 Task: Create List Brand Integration in Board Competitive Intelligence Best Practices to Workspace Backup and Recovery Software. Create List Brand Rollout in Board Social Media Advertising Targeting to Workspace Backup and Recovery Software. Create List Brand Crisis Management in Board Customer Service Self-Service Support Content Creation and Optimization to Workspace Backup and Recovery Software
Action: Mouse moved to (54, 257)
Screenshot: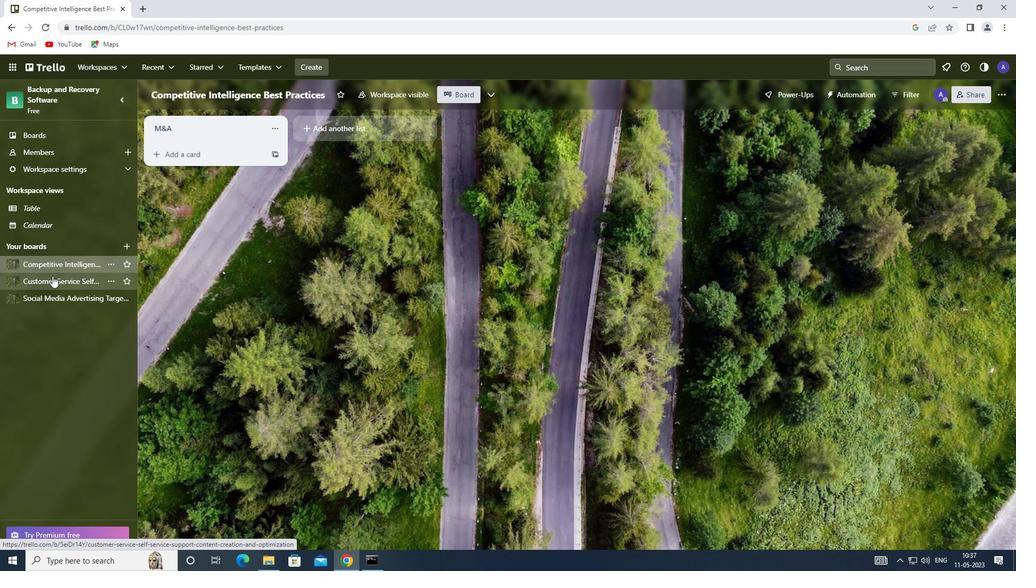 
Action: Mouse pressed left at (54, 257)
Screenshot: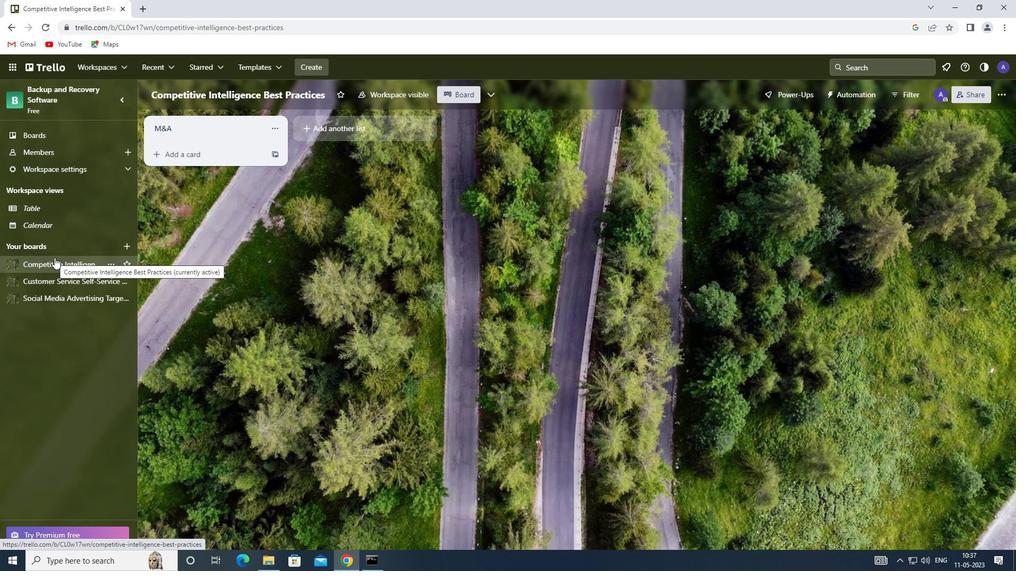
Action: Mouse moved to (327, 126)
Screenshot: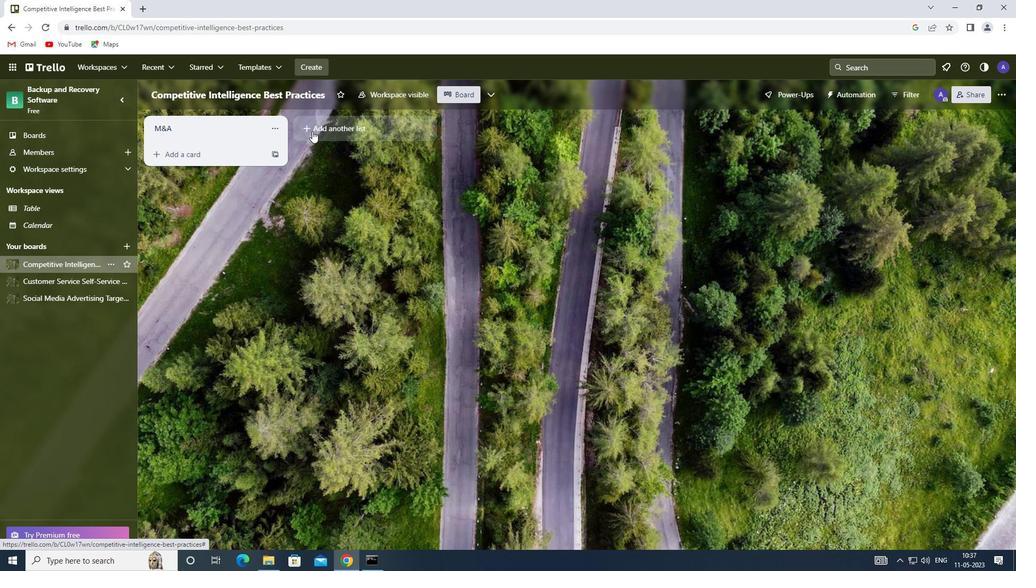 
Action: Mouse pressed left at (327, 126)
Screenshot: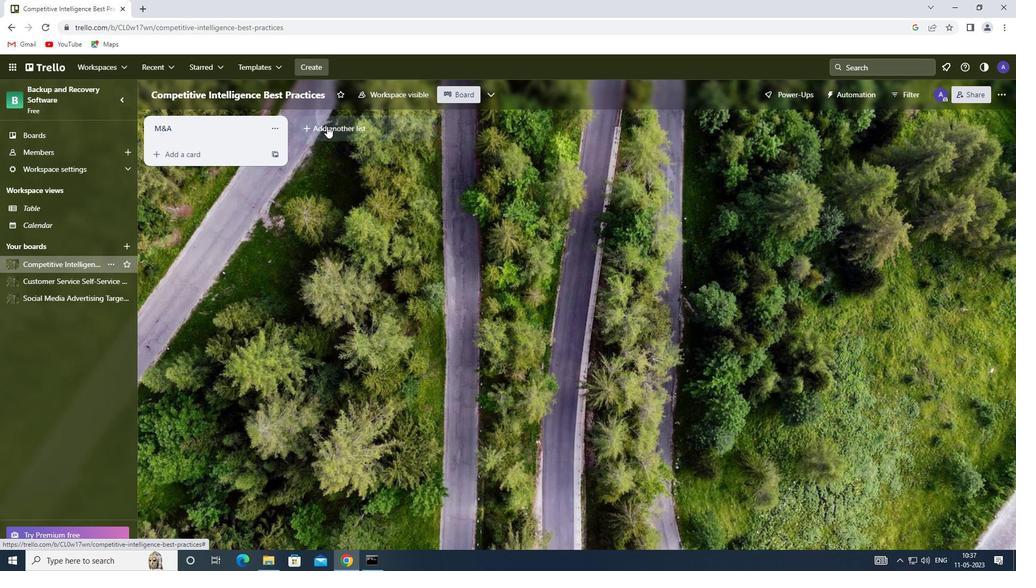 
Action: Mouse moved to (328, 128)
Screenshot: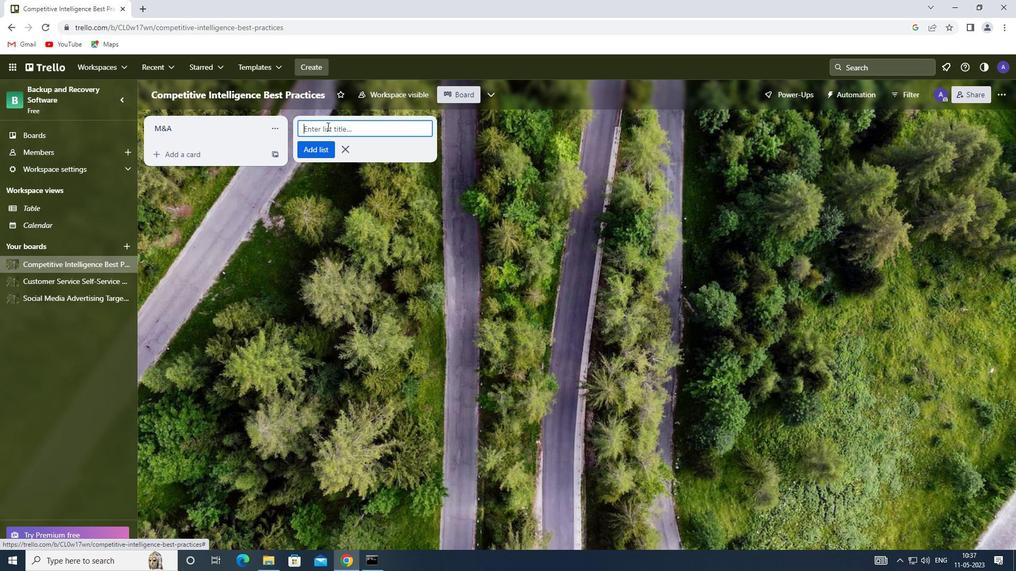
Action: Mouse pressed left at (328, 128)
Screenshot: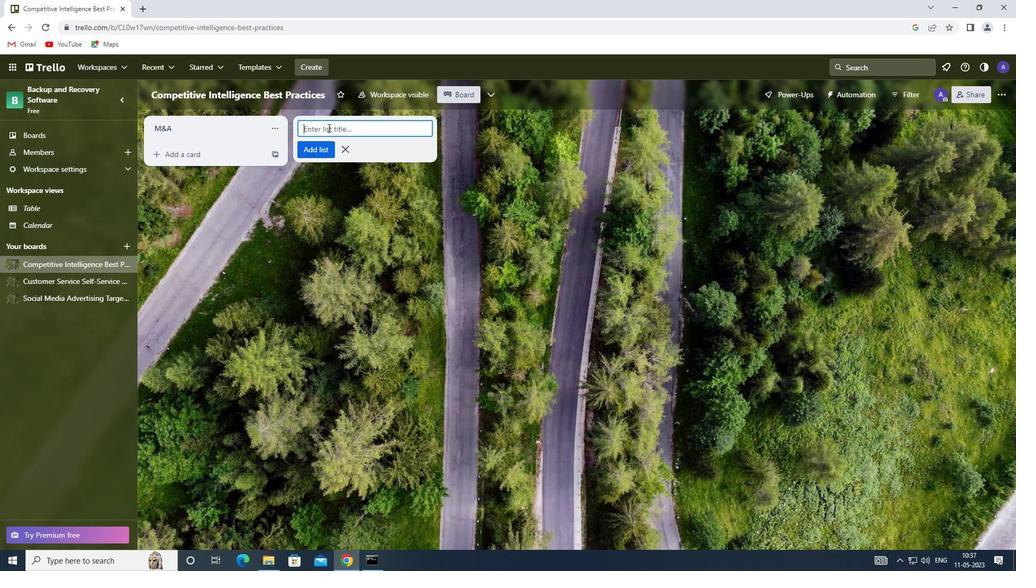 
Action: Key pressed <Key.shift><Key.shift><Key.shift><Key.shift><Key.shift><Key.shift><Key.shift><Key.shift>INTEGRATION<Key.enter>
Screenshot: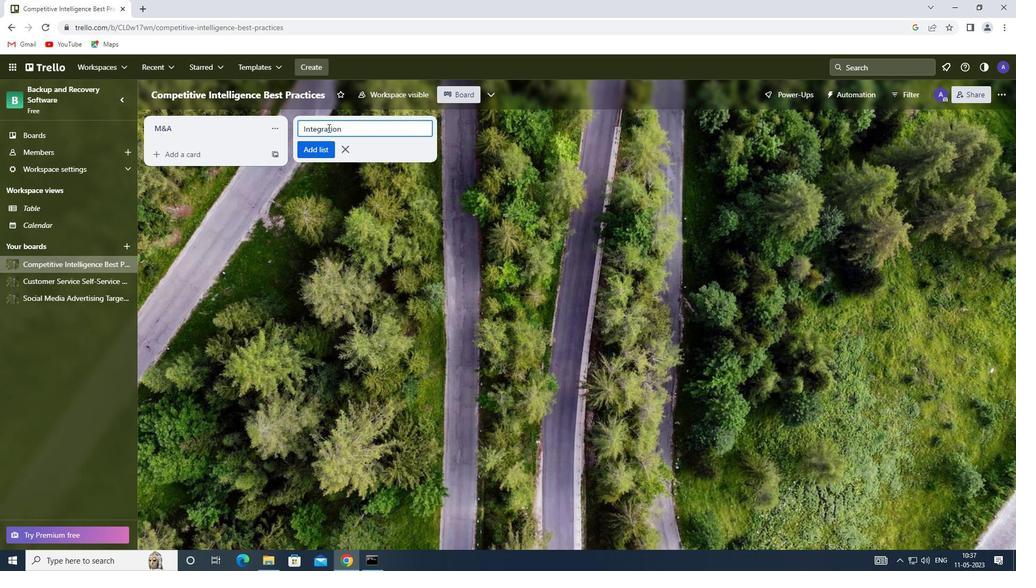 
Action: Mouse moved to (58, 296)
Screenshot: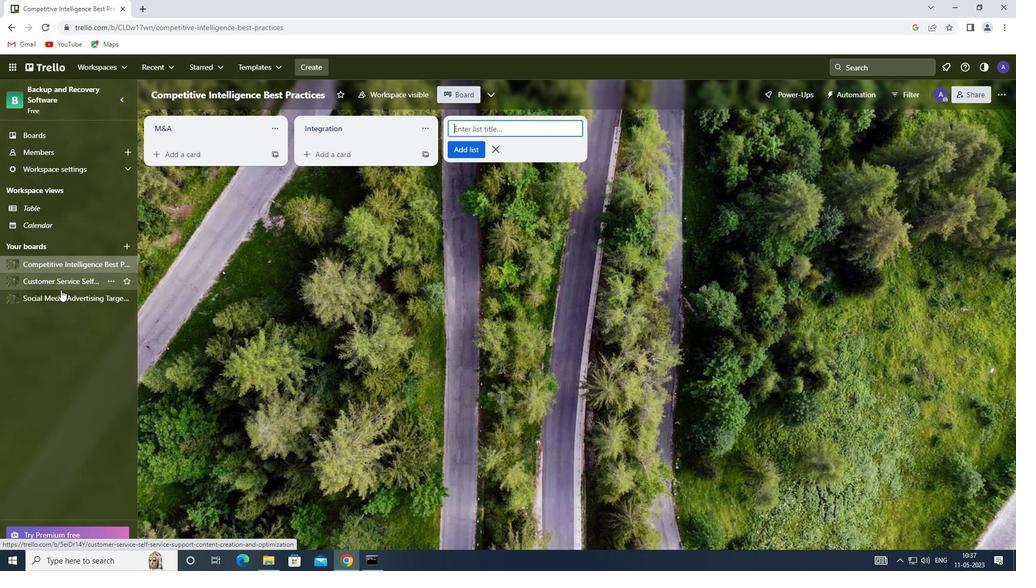
Action: Mouse pressed left at (58, 296)
Screenshot: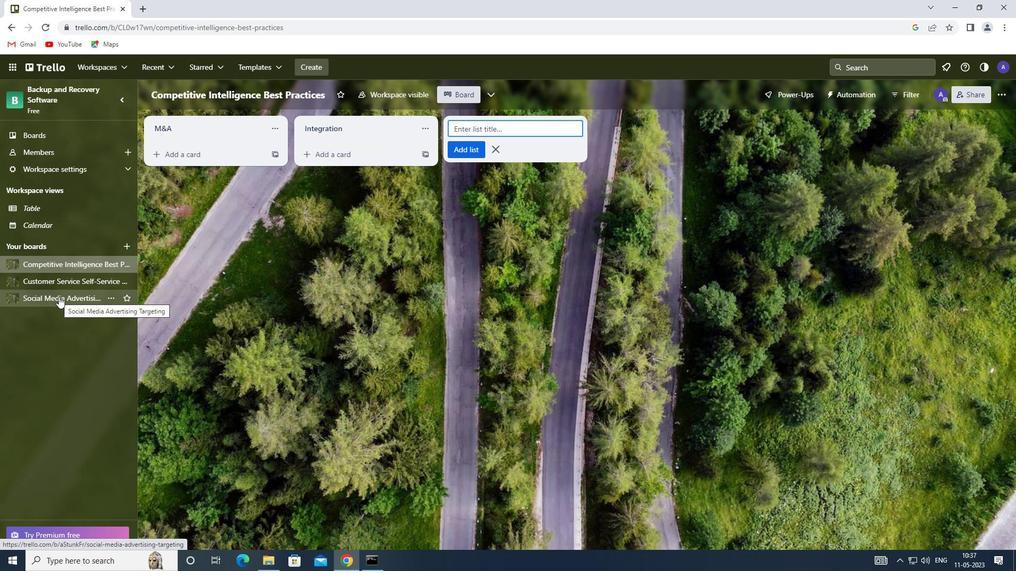 
Action: Mouse moved to (331, 123)
Screenshot: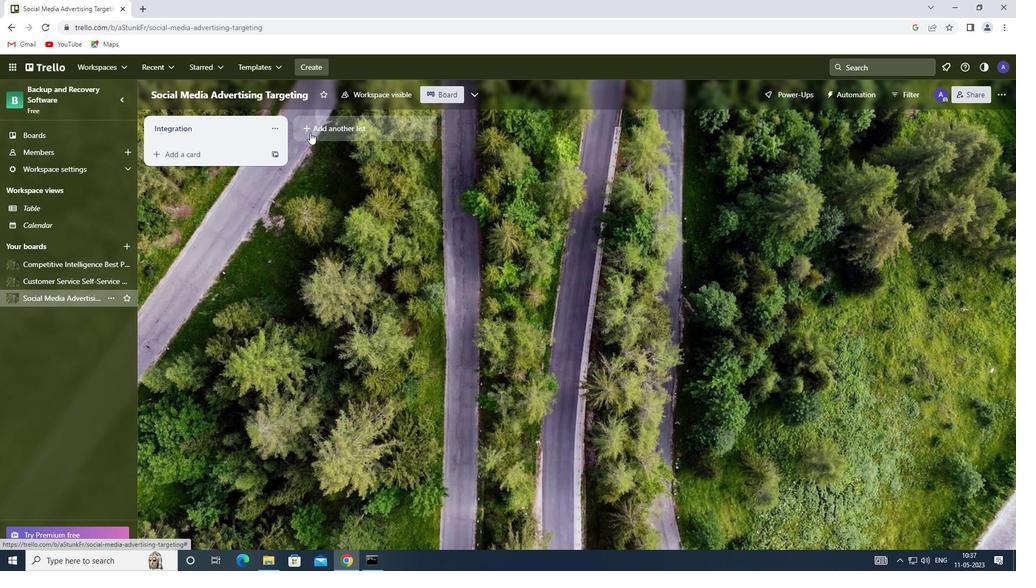 
Action: Mouse pressed left at (331, 123)
Screenshot: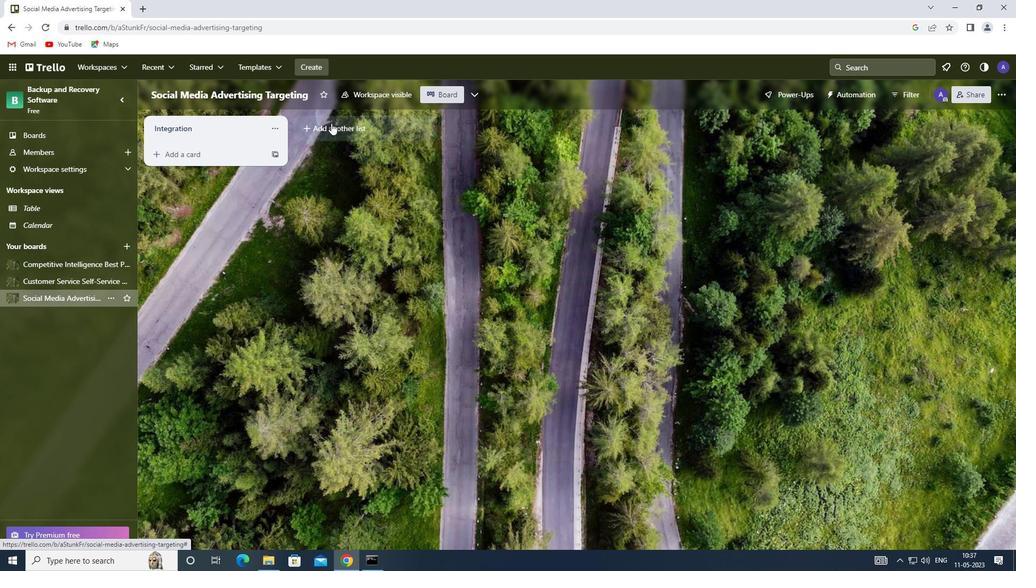 
Action: Mouse moved to (330, 124)
Screenshot: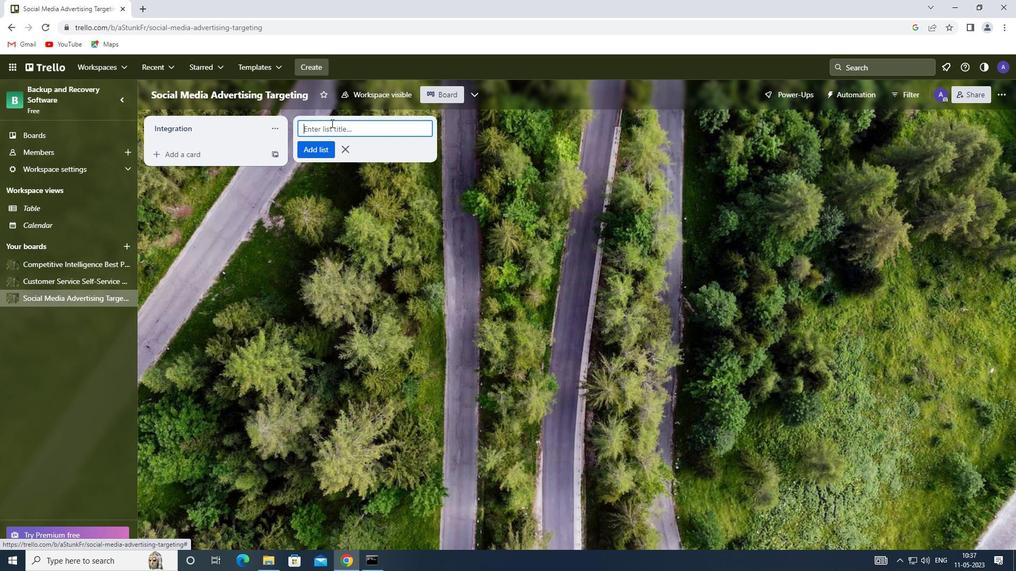 
Action: Mouse pressed left at (330, 124)
Screenshot: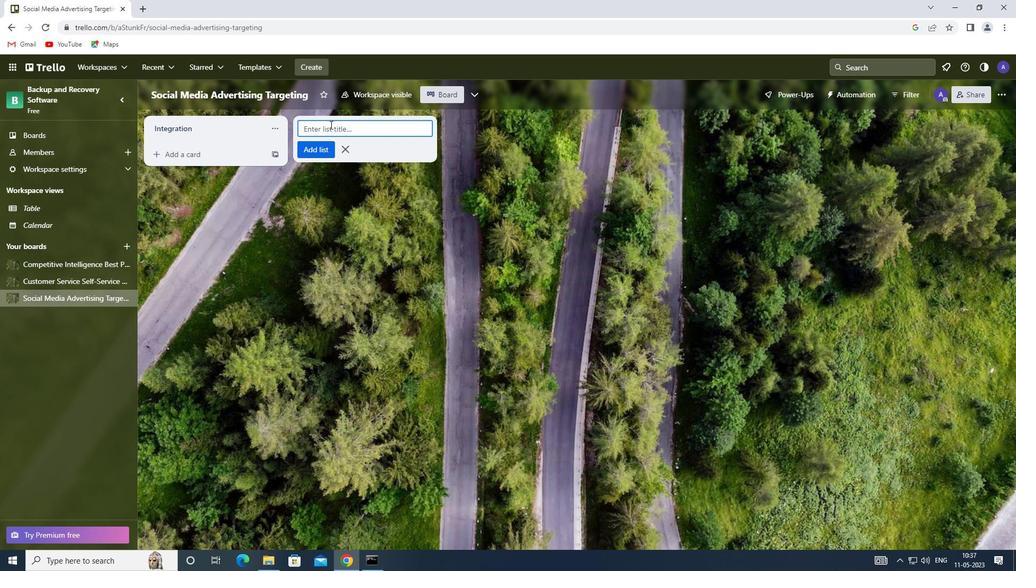 
Action: Key pressed <Key.shift><Key.shift><Key.shift><Key.shift>ROLLOUT<Key.enter>
Screenshot: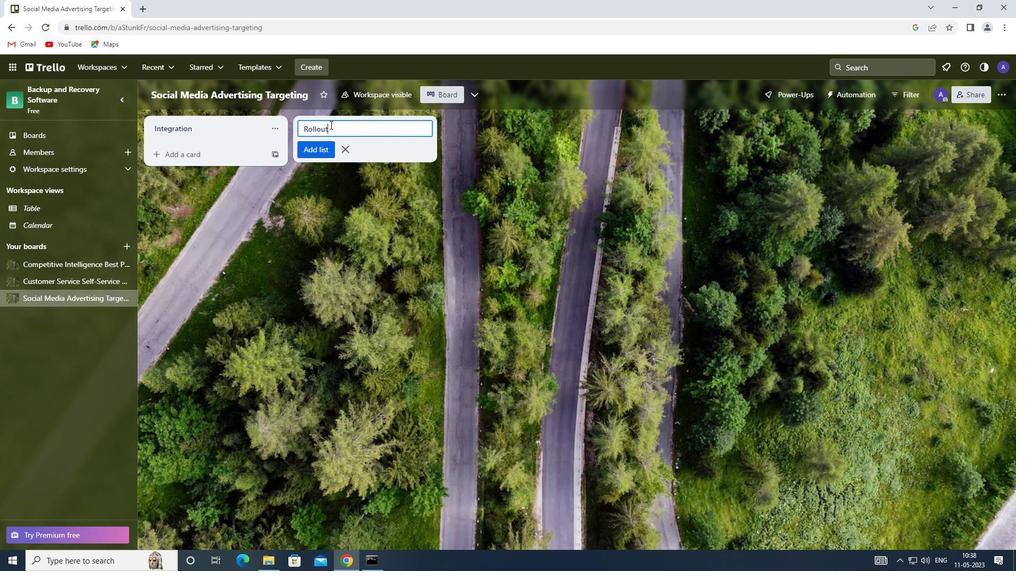 
Action: Mouse moved to (57, 281)
Screenshot: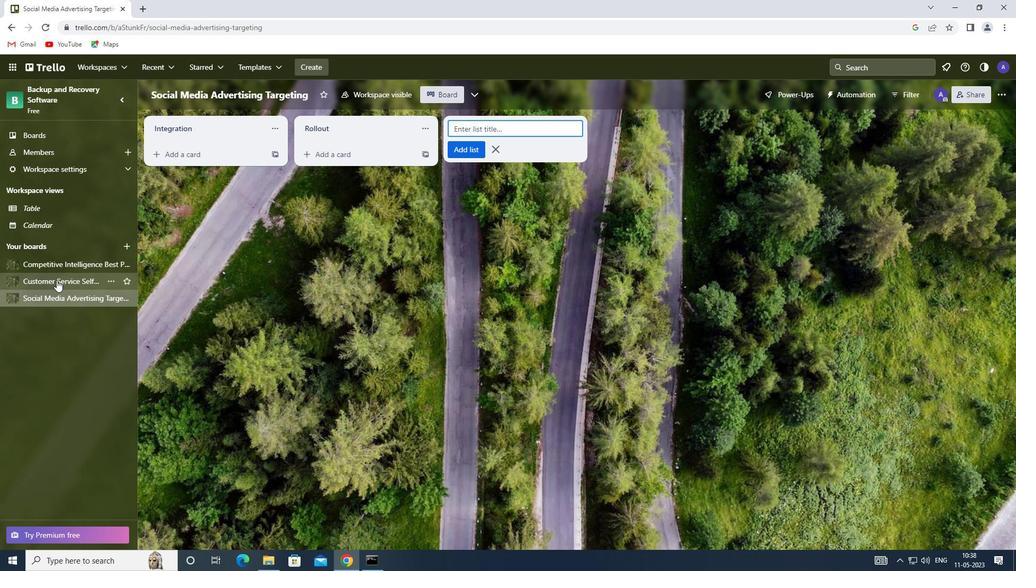 
Action: Mouse pressed left at (57, 281)
Screenshot: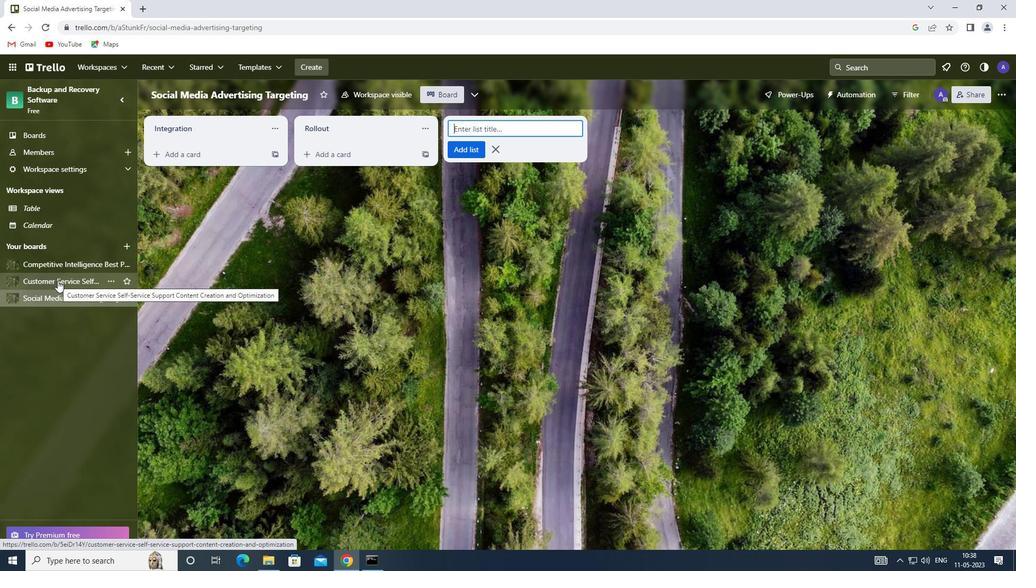 
Action: Mouse pressed left at (57, 281)
Screenshot: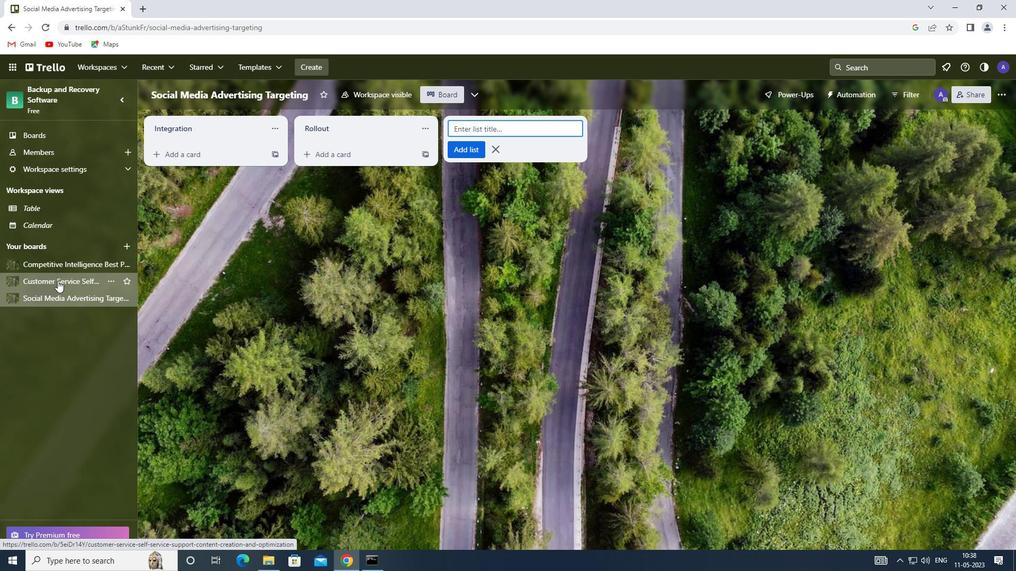 
Action: Mouse moved to (323, 127)
Screenshot: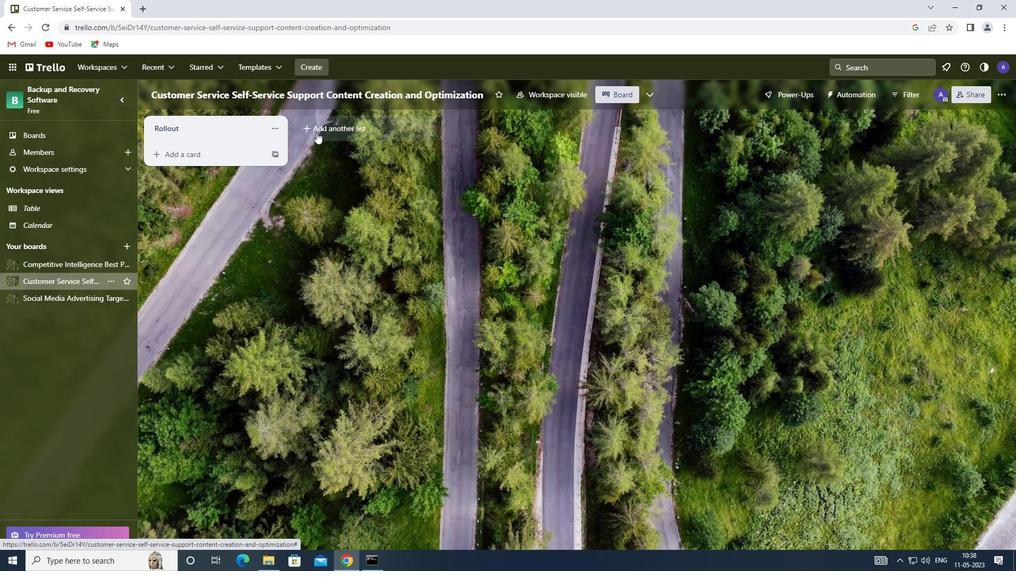
Action: Mouse pressed left at (323, 127)
Screenshot: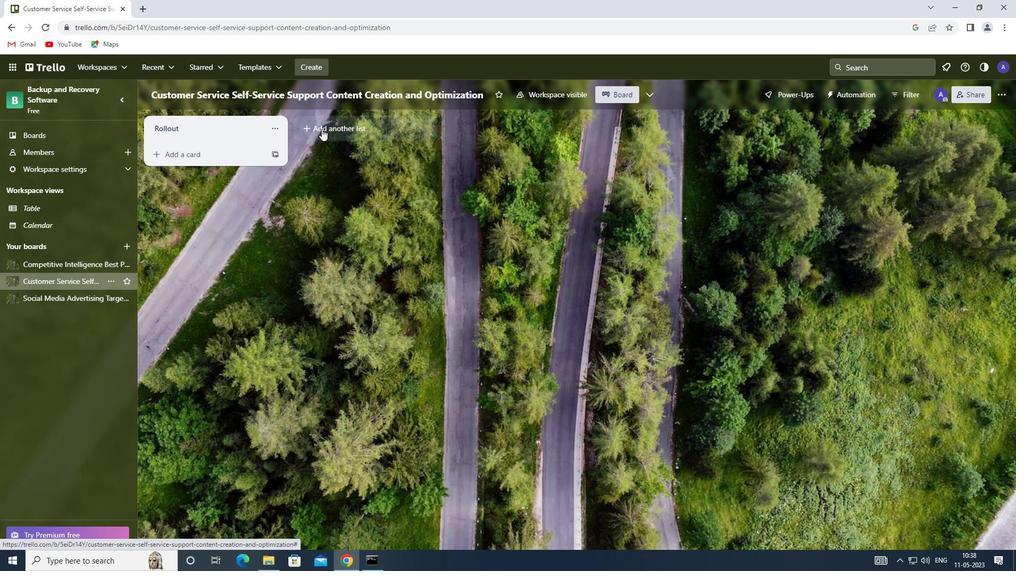 
Action: Mouse moved to (317, 130)
Screenshot: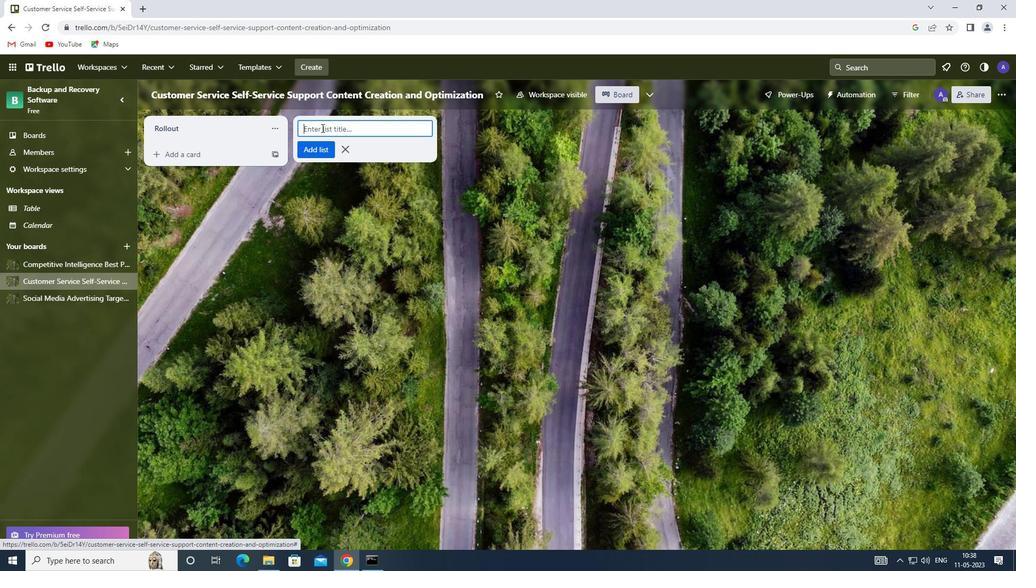 
Action: Mouse pressed left at (317, 130)
Screenshot: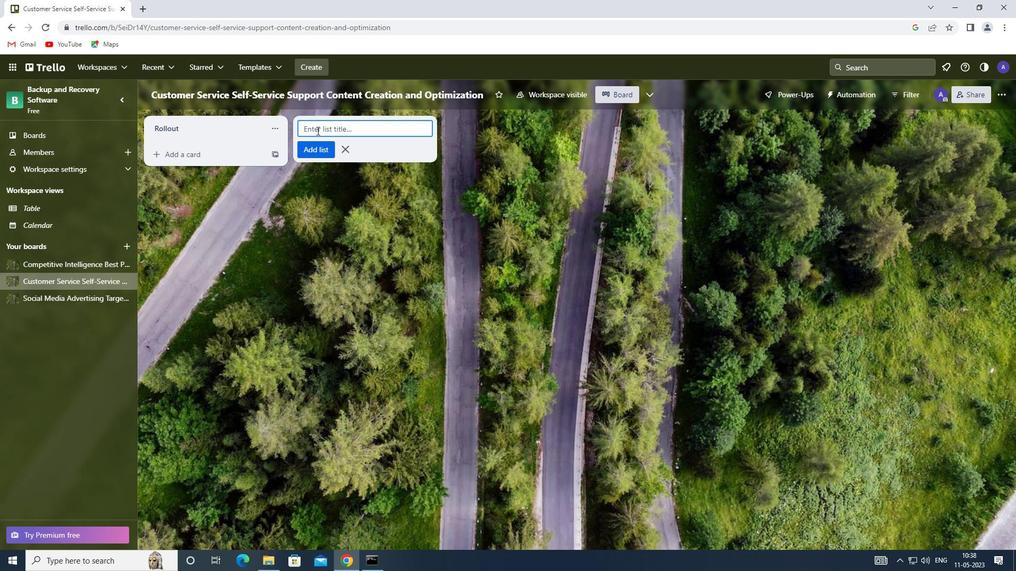 
Action: Key pressed <Key.shift><Key.shift><Key.shift><Key.shift><Key.shift><Key.shift><Key.shift><Key.shift><Key.shift><Key.shift><Key.shift>CRISIS<Key.space><Key.shift><Key.shift><Key.shift><Key.shift><Key.shift><Key.shift><Key.shift><Key.shift><Key.shift><Key.shift><Key.shift><Key.shift><Key.shift><Key.shift><Key.shift><Key.shift>MANAGEMENT<Key.enter>
Screenshot: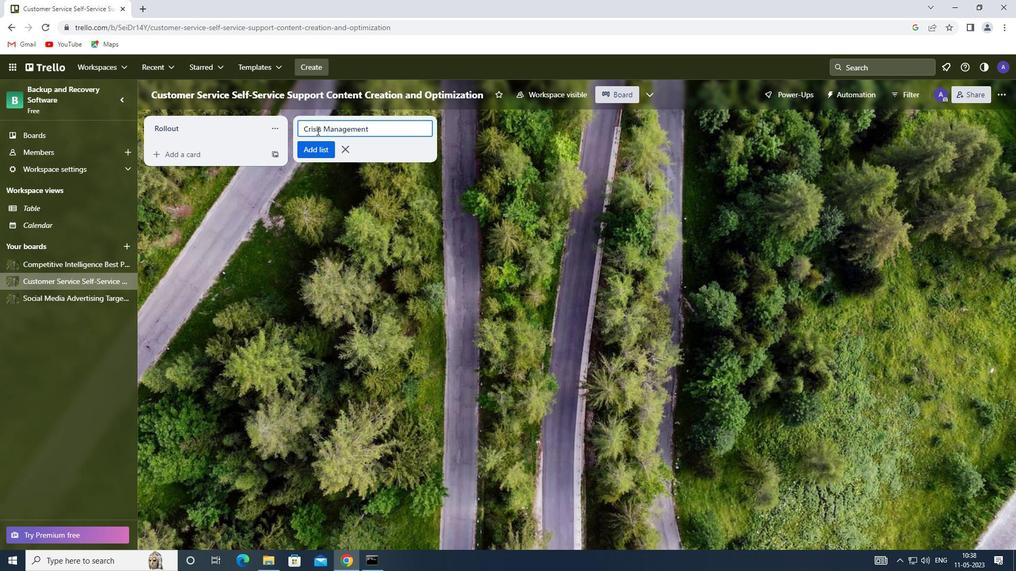 
